 Task: Check the sale-to-list ratio of golf in the last 5 years.
Action: Mouse moved to (774, 181)
Screenshot: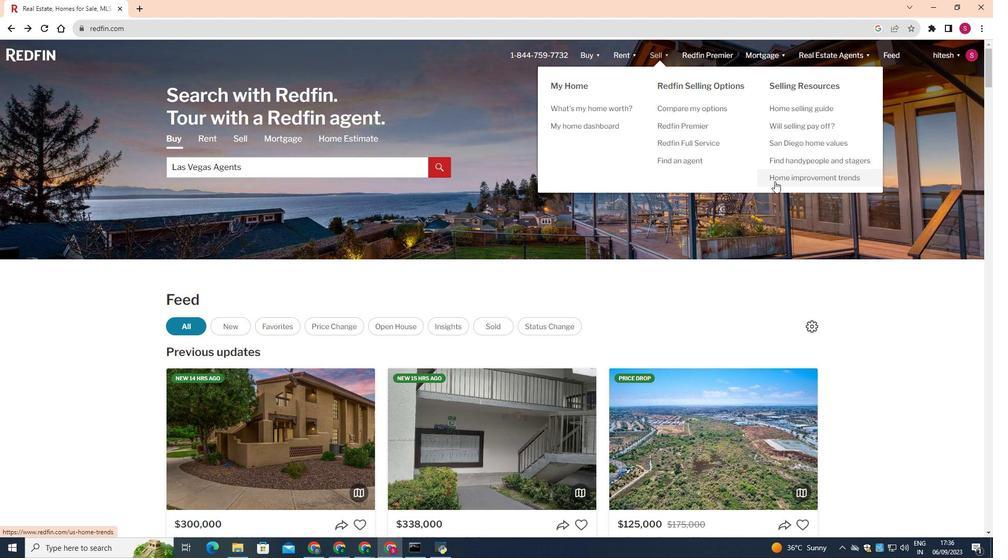
Action: Mouse pressed left at (774, 181)
Screenshot: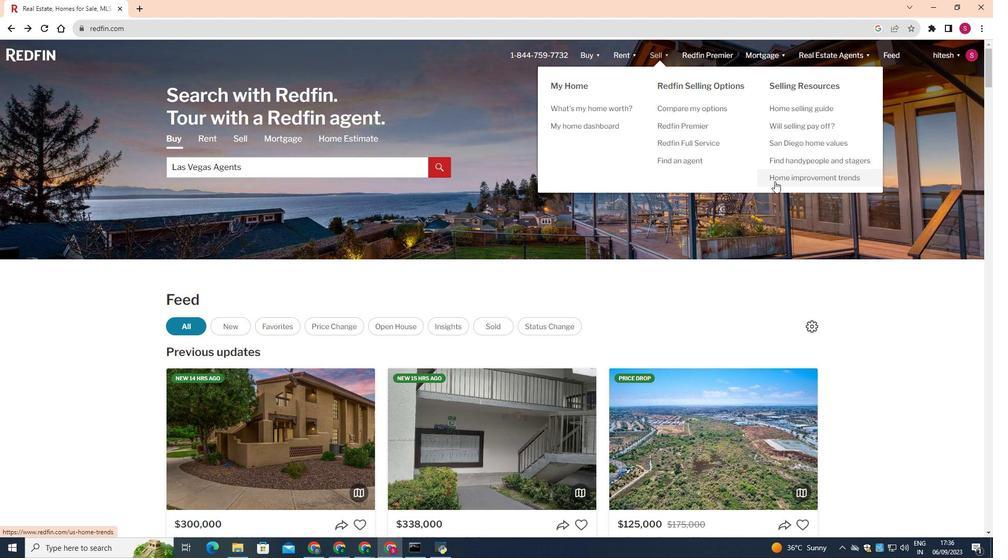 
Action: Mouse moved to (253, 199)
Screenshot: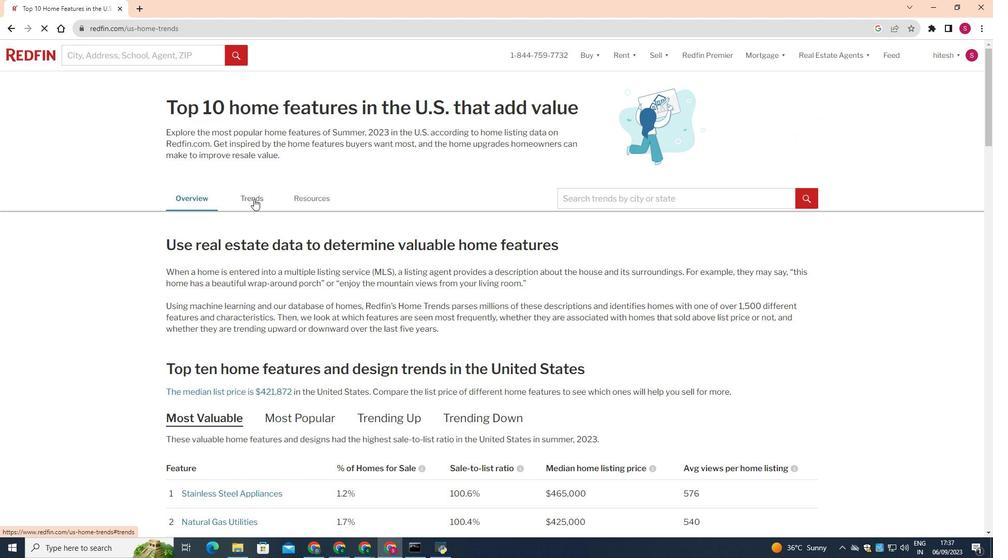 
Action: Mouse pressed left at (253, 199)
Screenshot: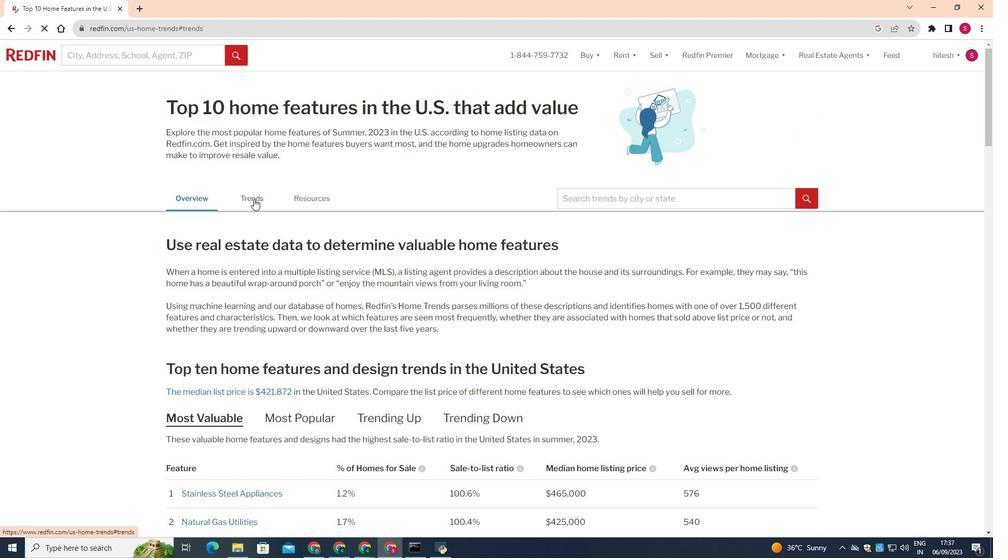 
Action: Mouse moved to (316, 245)
Screenshot: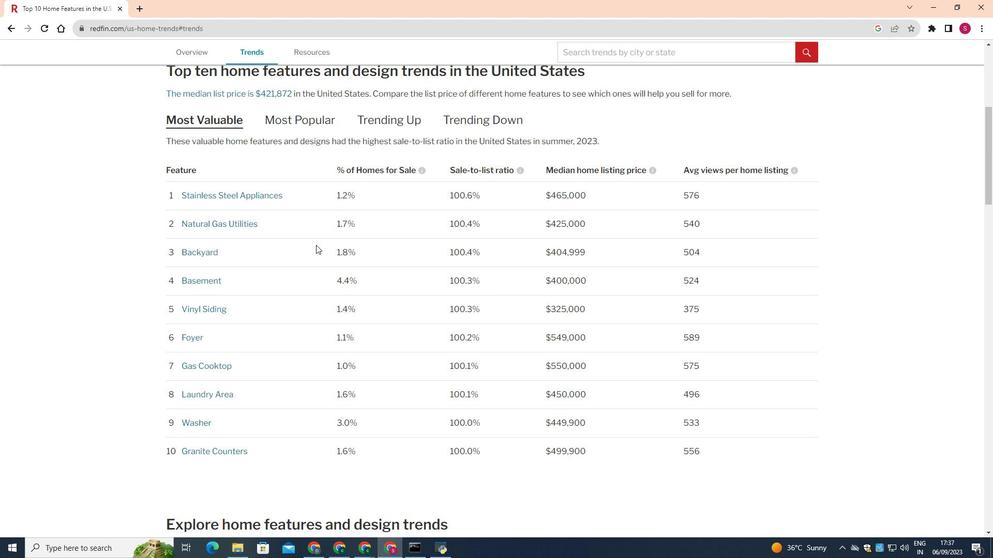
Action: Mouse scrolled (316, 244) with delta (0, 0)
Screenshot: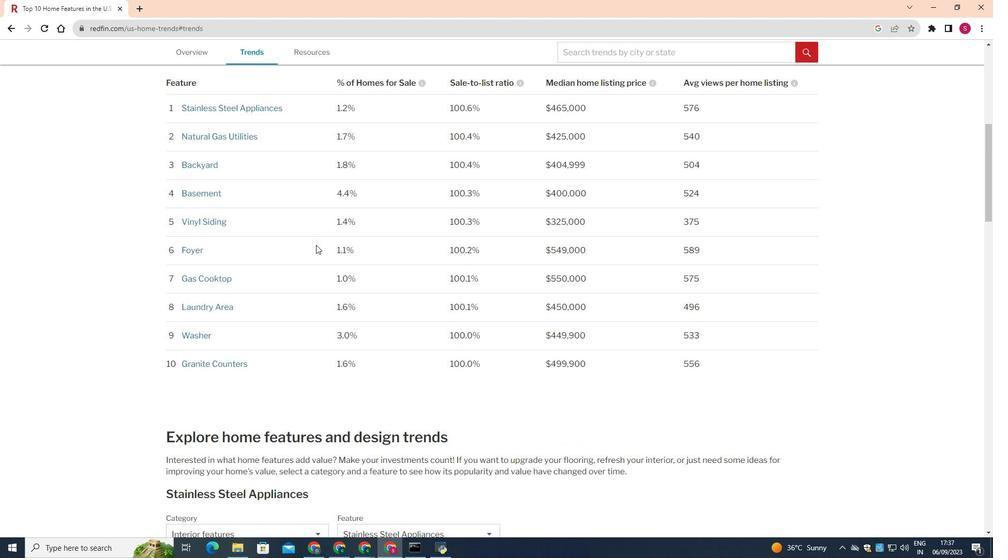 
Action: Mouse scrolled (316, 244) with delta (0, 0)
Screenshot: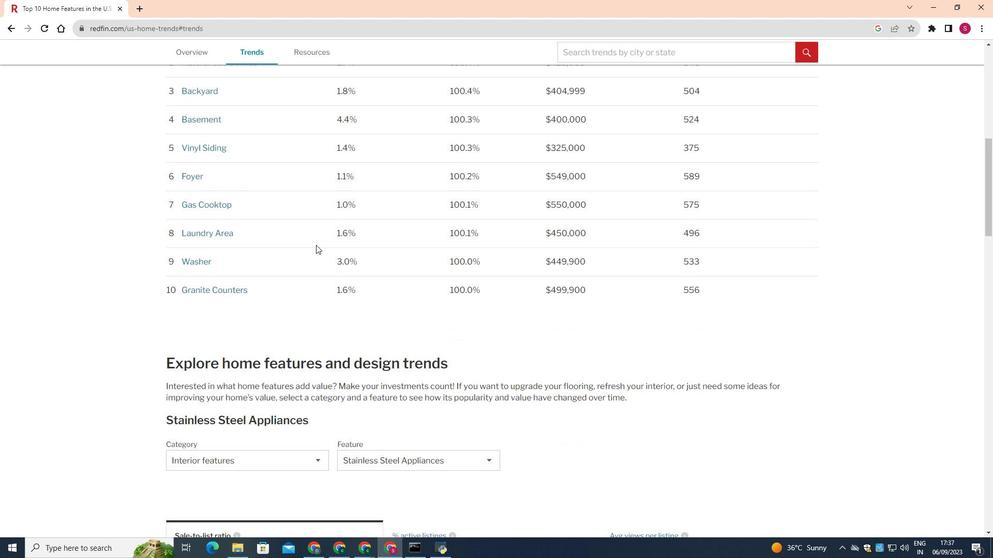 
Action: Mouse scrolled (316, 244) with delta (0, 0)
Screenshot: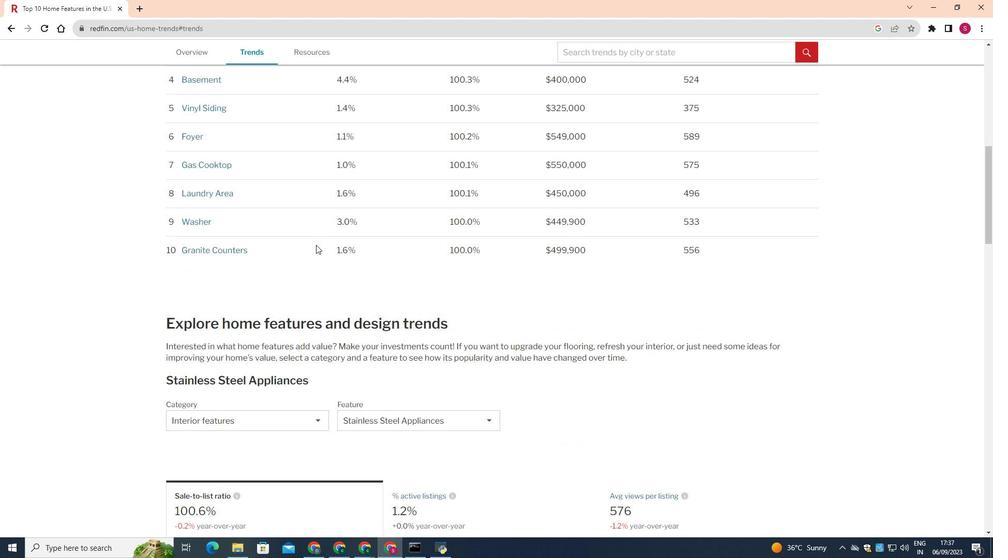 
Action: Mouse scrolled (316, 244) with delta (0, 0)
Screenshot: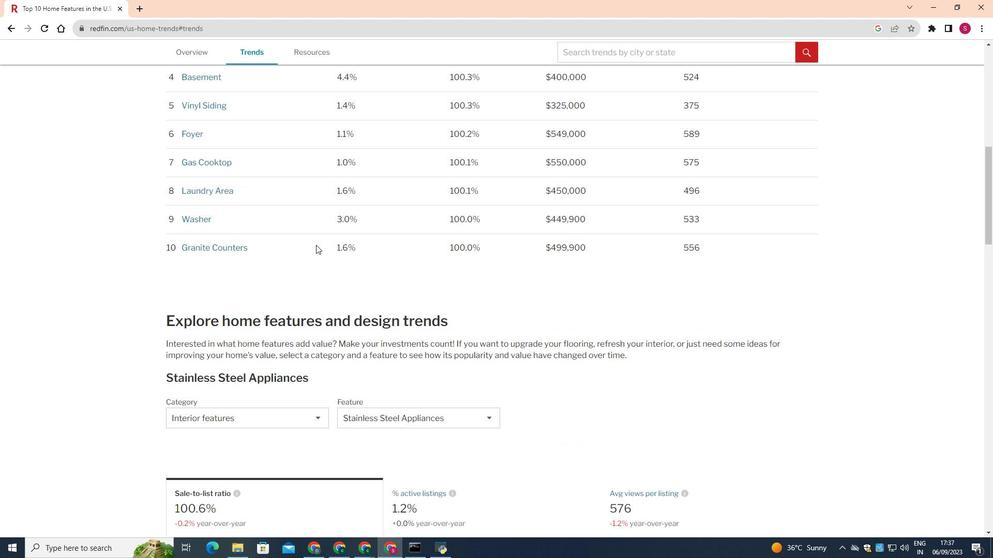 
Action: Mouse scrolled (316, 244) with delta (0, 0)
Screenshot: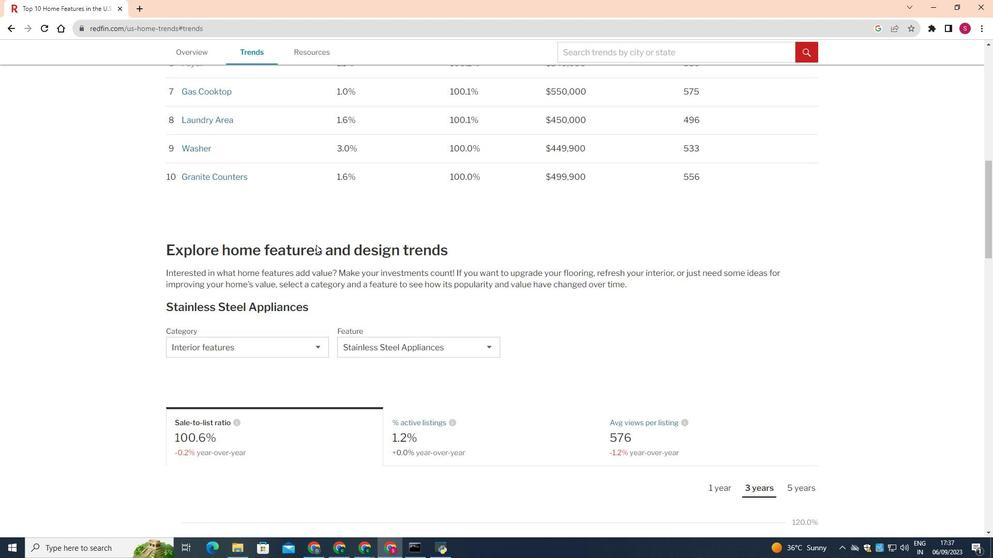 
Action: Mouse scrolled (316, 244) with delta (0, 0)
Screenshot: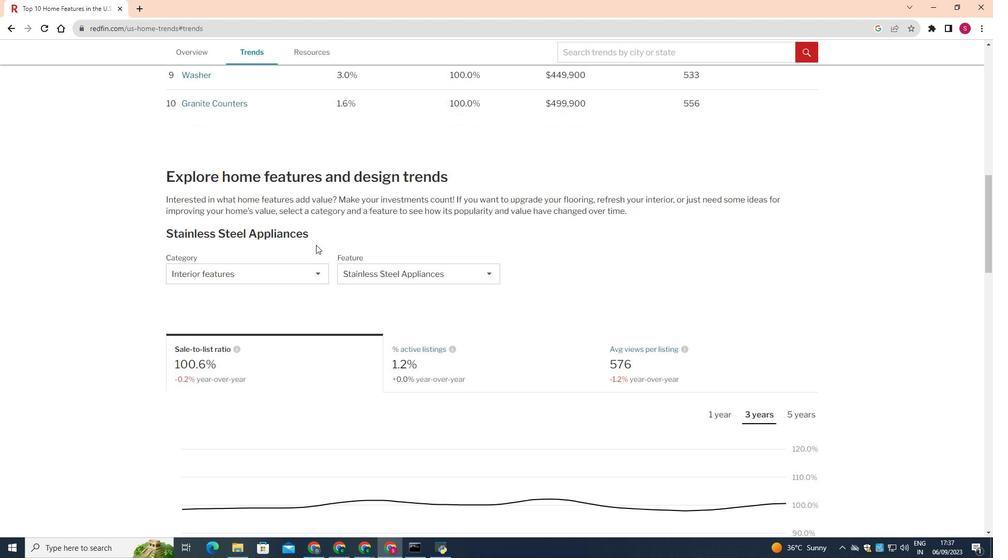 
Action: Mouse scrolled (316, 244) with delta (0, 0)
Screenshot: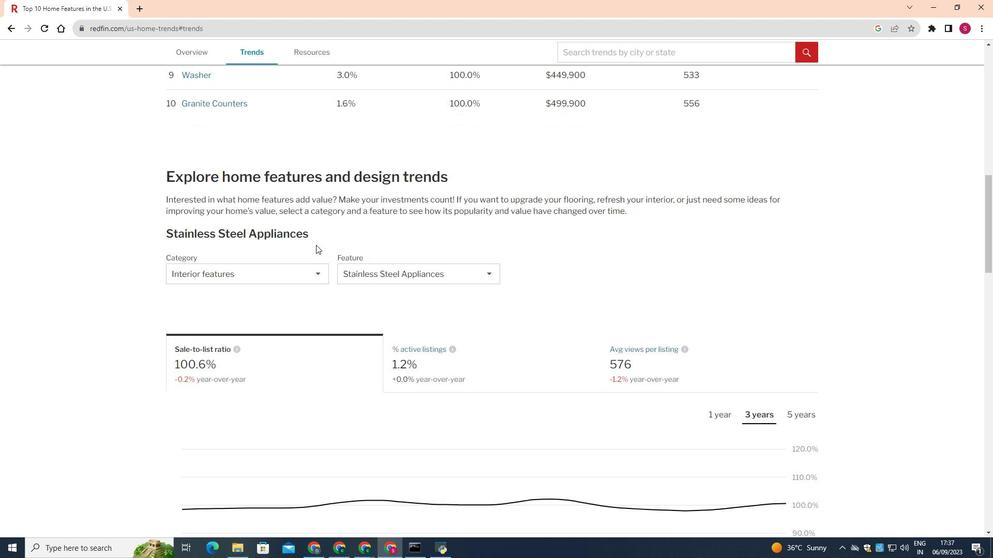 
Action: Mouse moved to (247, 258)
Screenshot: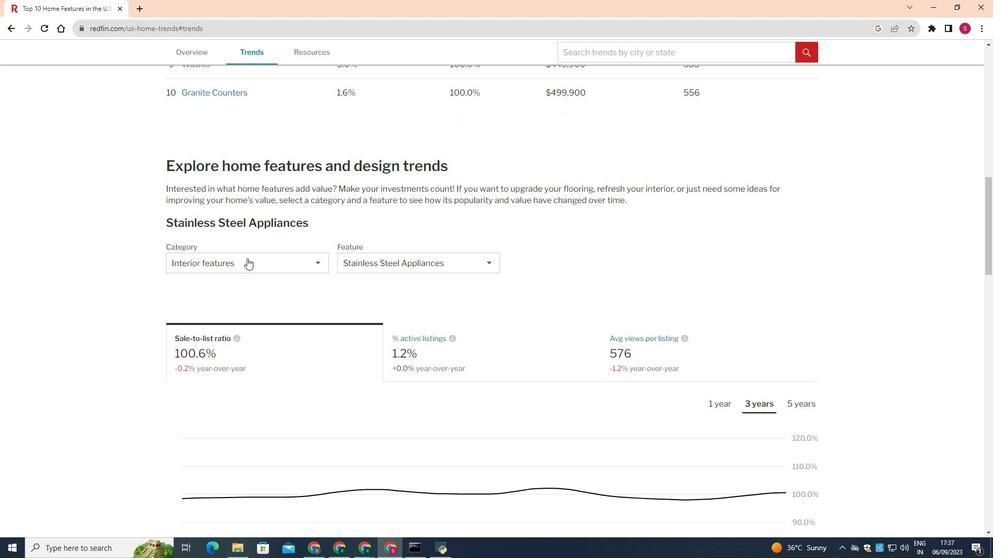 
Action: Mouse pressed left at (247, 258)
Screenshot: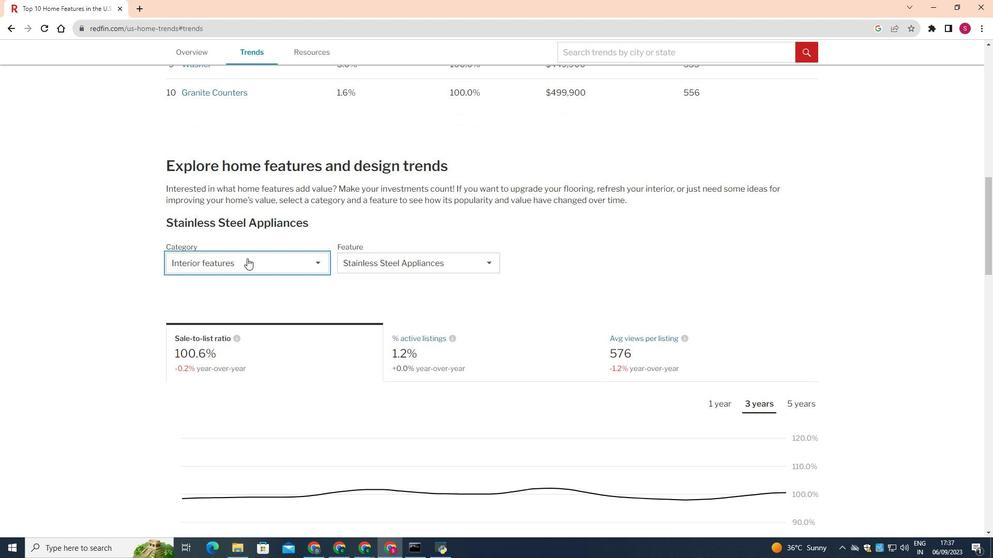 
Action: Mouse moved to (236, 279)
Screenshot: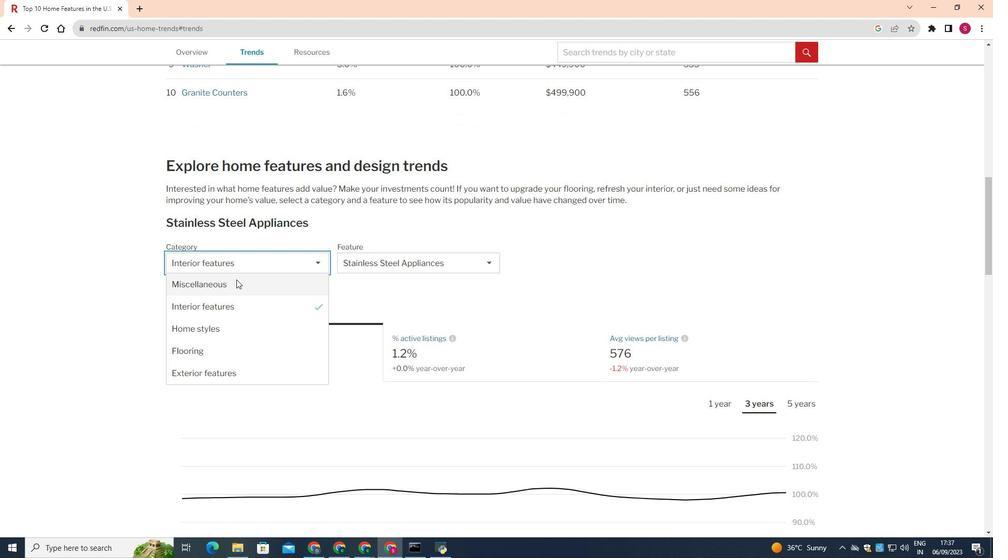 
Action: Mouse pressed left at (236, 279)
Screenshot: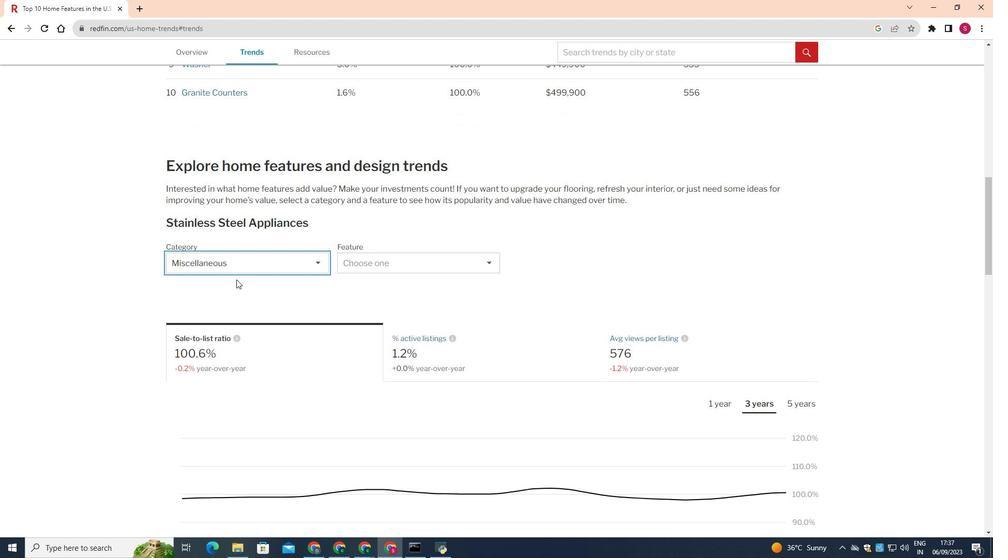 
Action: Mouse moved to (353, 267)
Screenshot: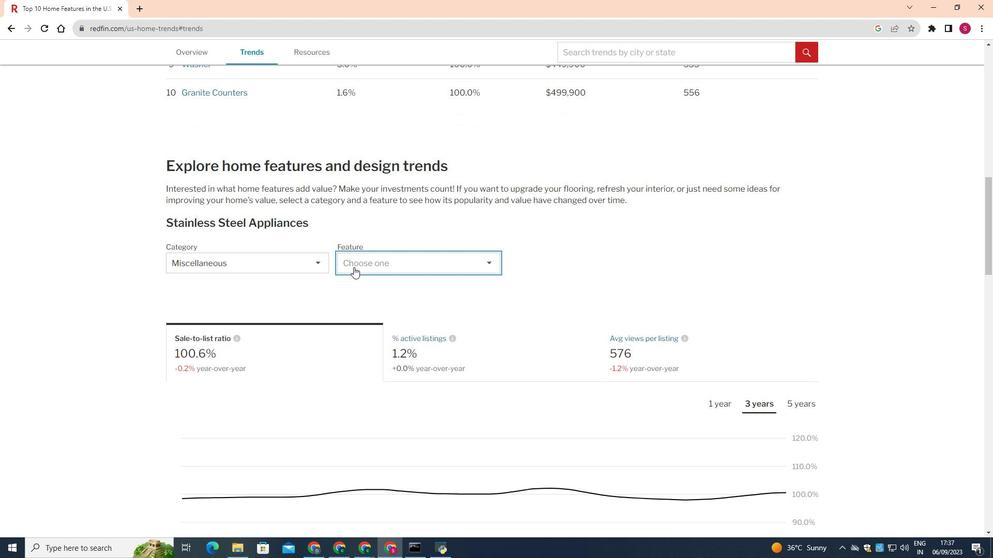 
Action: Mouse pressed left at (353, 267)
Screenshot: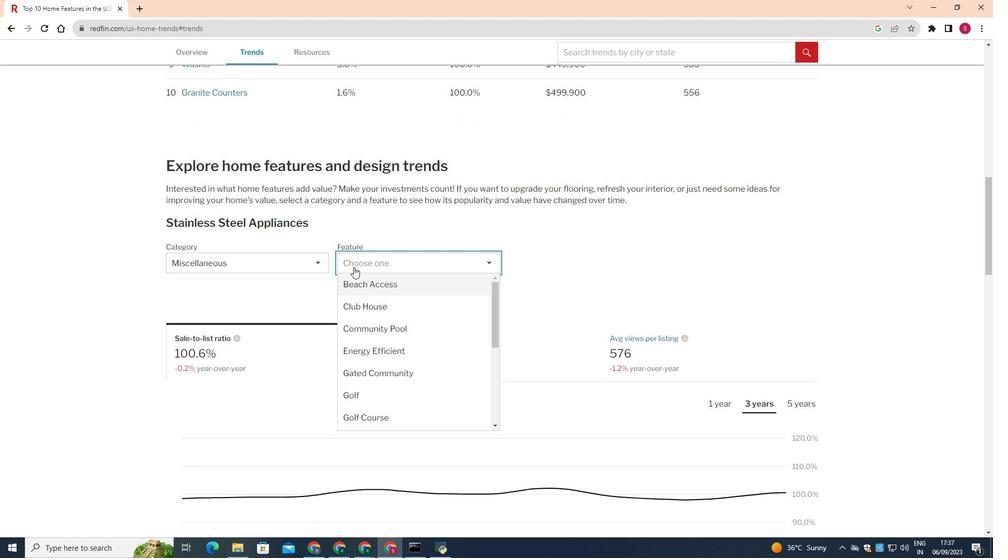 
Action: Mouse moved to (368, 395)
Screenshot: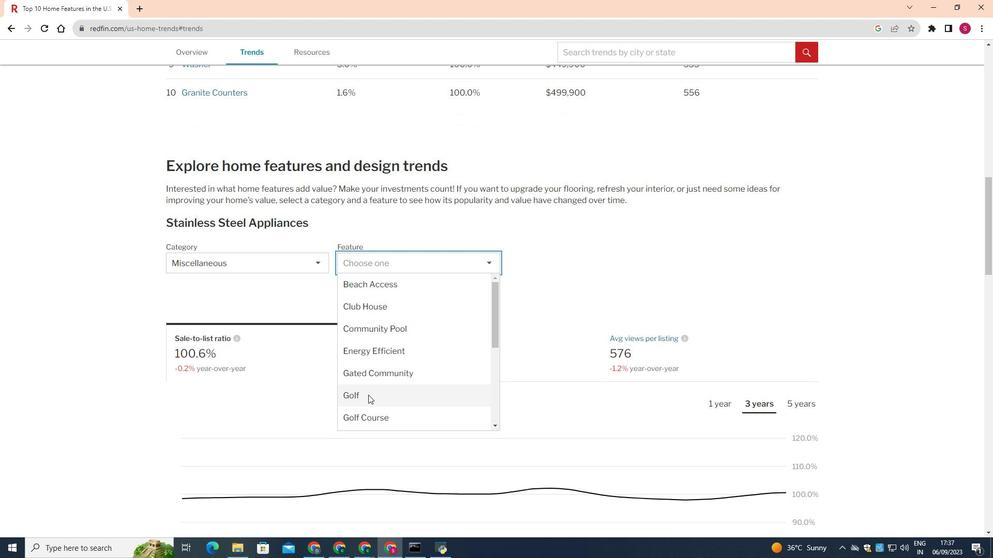 
Action: Mouse pressed left at (368, 395)
Screenshot: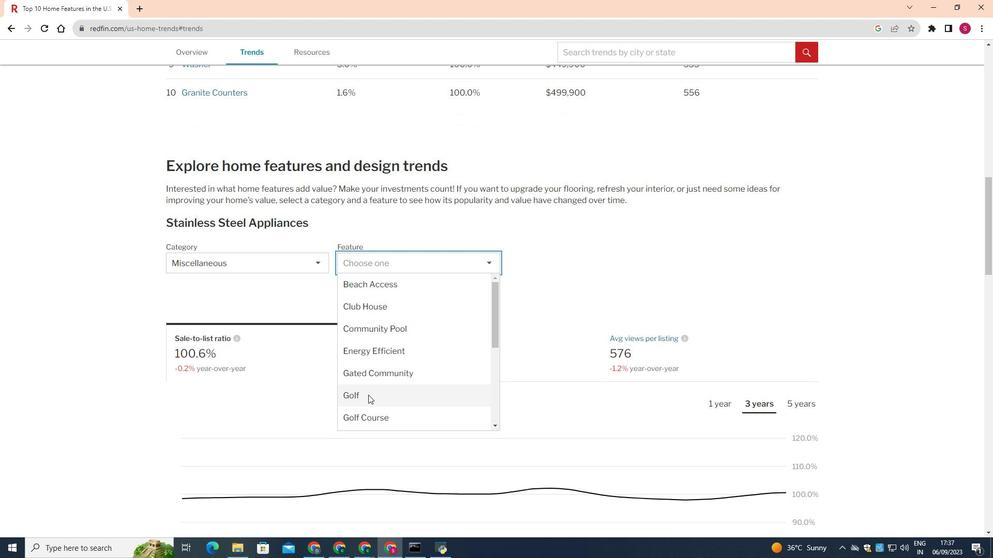 
Action: Mouse moved to (280, 330)
Screenshot: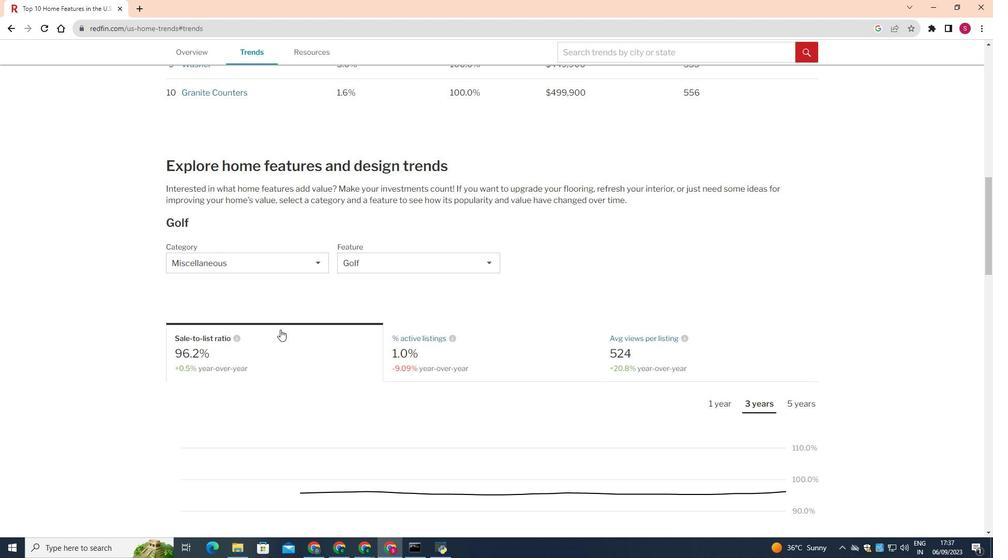 
Action: Mouse pressed left at (280, 330)
Screenshot: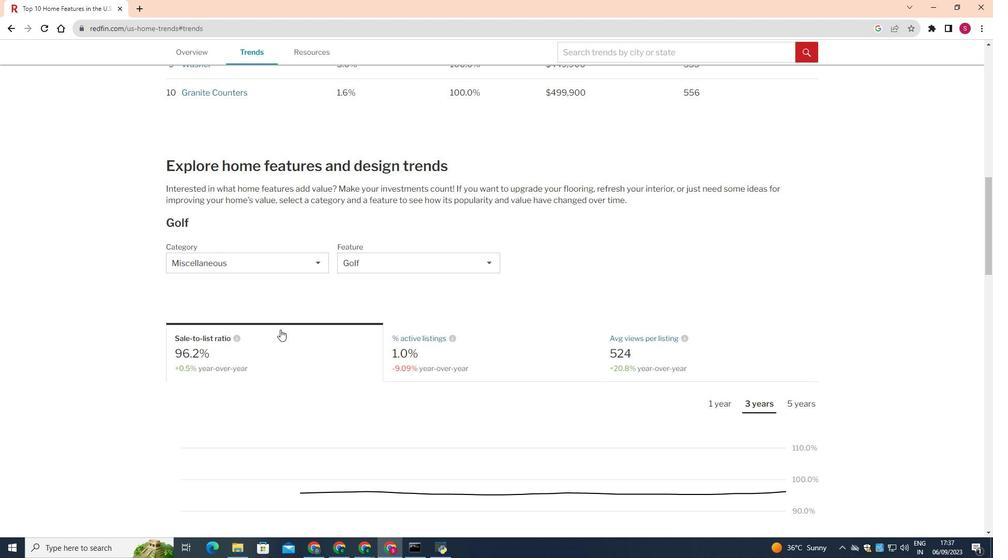 
Action: Mouse moved to (806, 405)
Screenshot: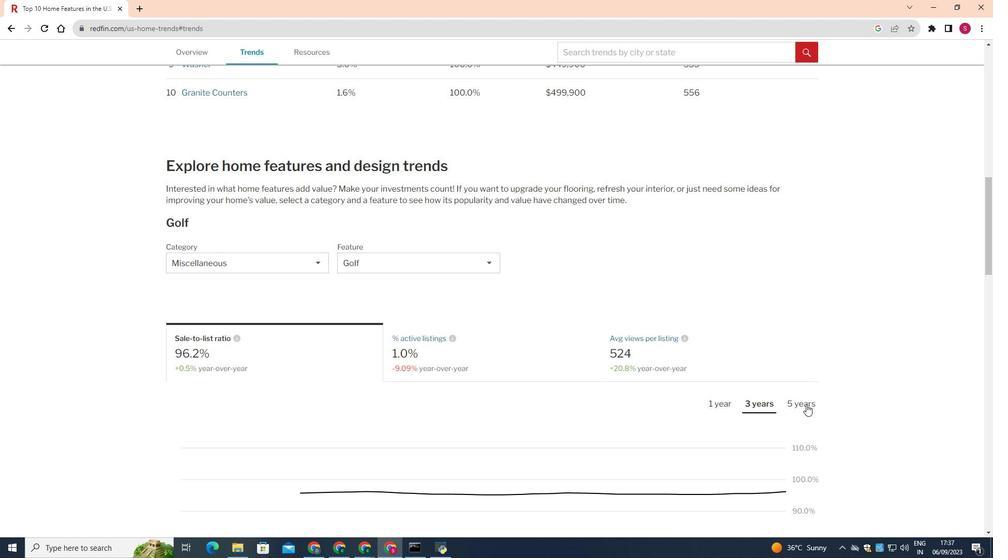 
Action: Mouse pressed left at (806, 405)
Screenshot: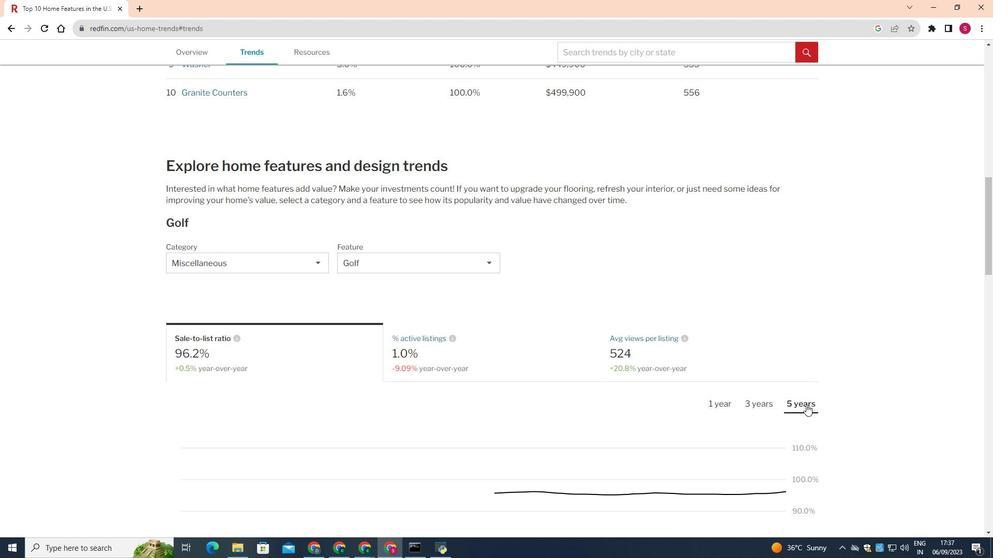 
Action: Mouse moved to (647, 345)
Screenshot: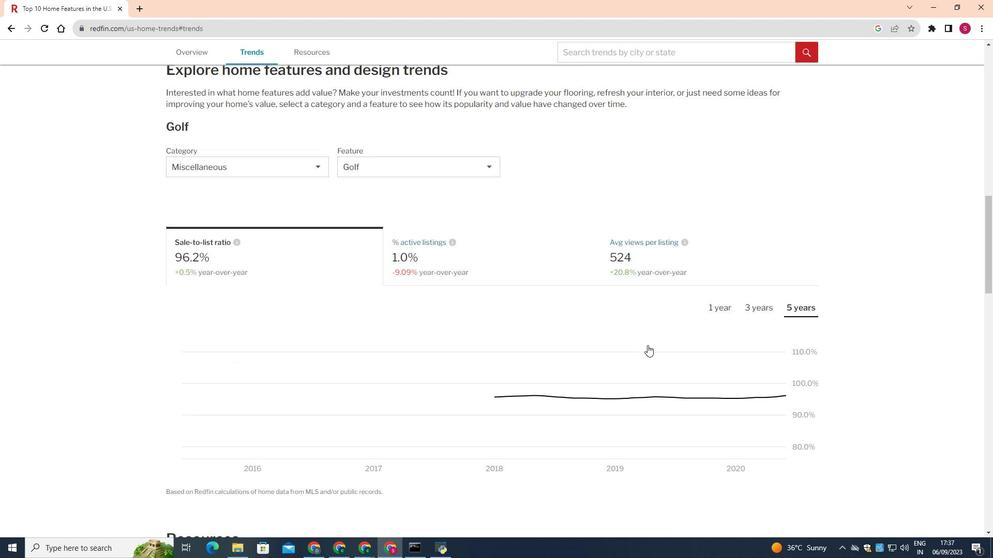 
Action: Mouse scrolled (647, 345) with delta (0, 0)
Screenshot: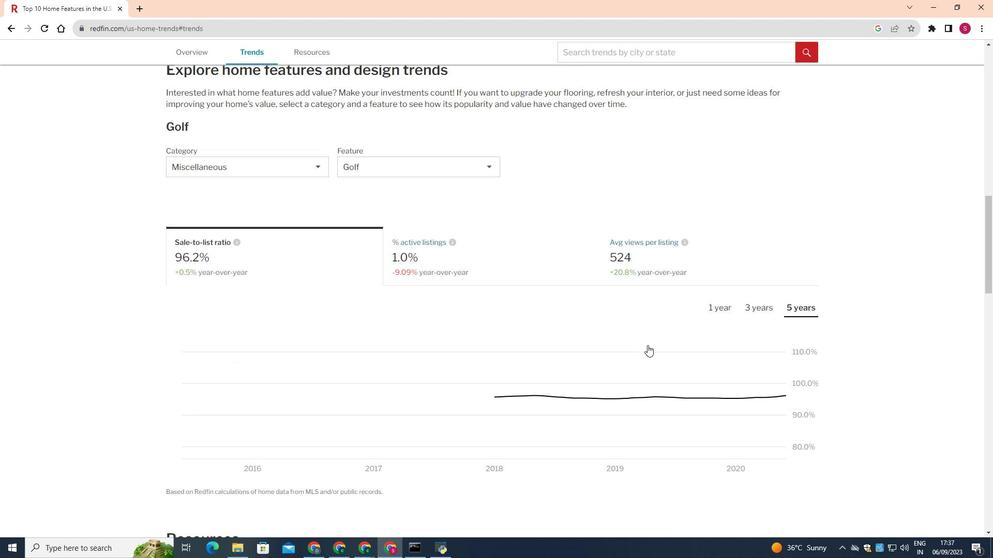 
Action: Mouse scrolled (647, 345) with delta (0, 0)
Screenshot: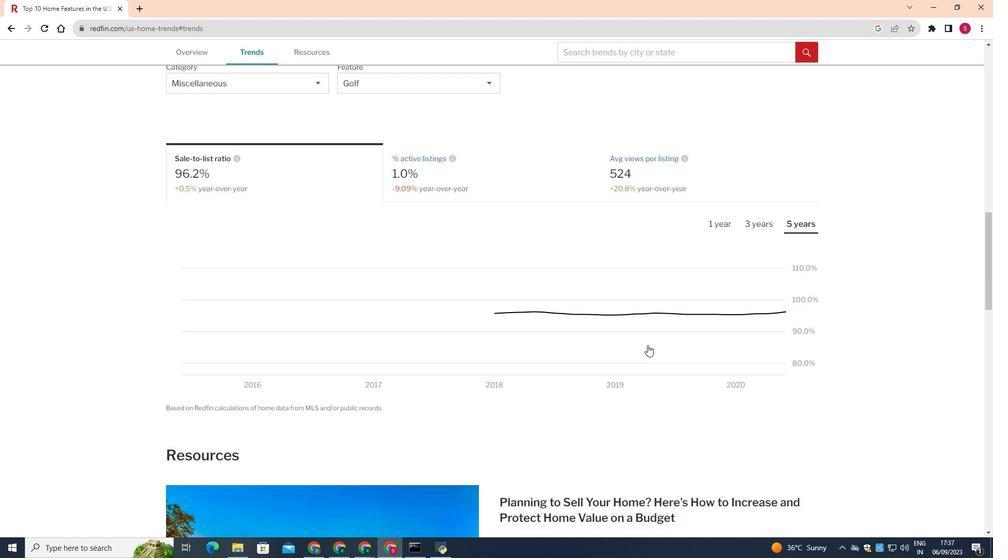
Action: Mouse scrolled (647, 345) with delta (0, 0)
Screenshot: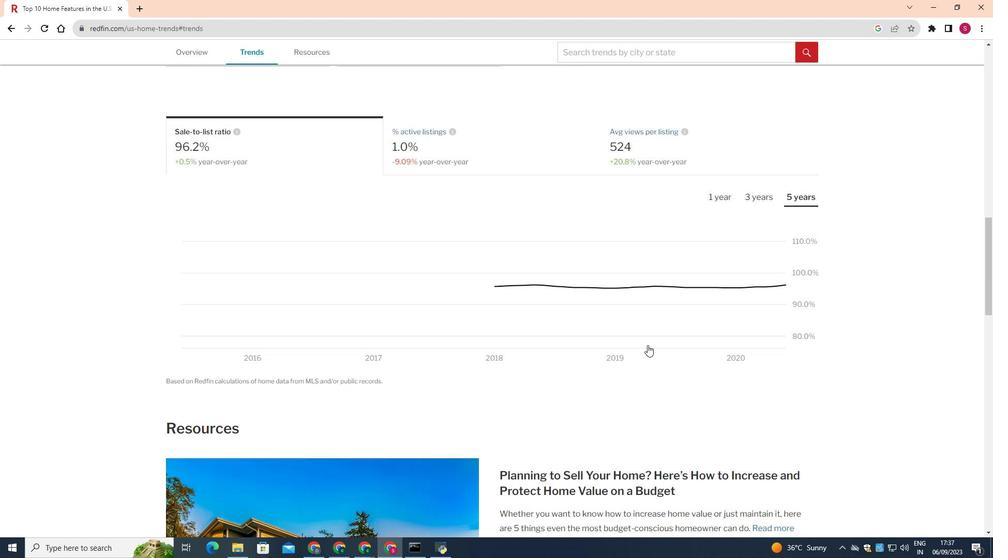 
Action: Mouse scrolled (647, 345) with delta (0, 0)
Screenshot: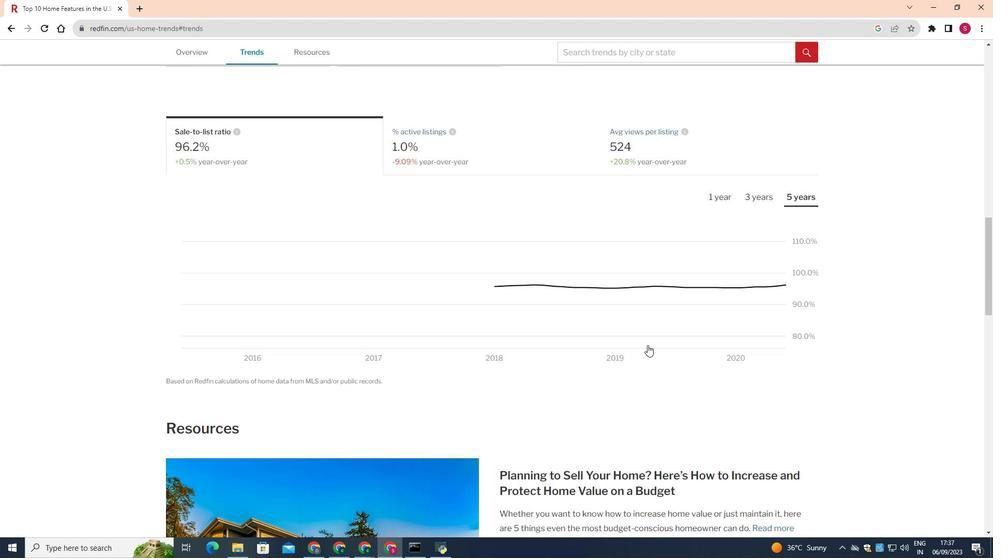 
Action: Mouse moved to (648, 345)
Screenshot: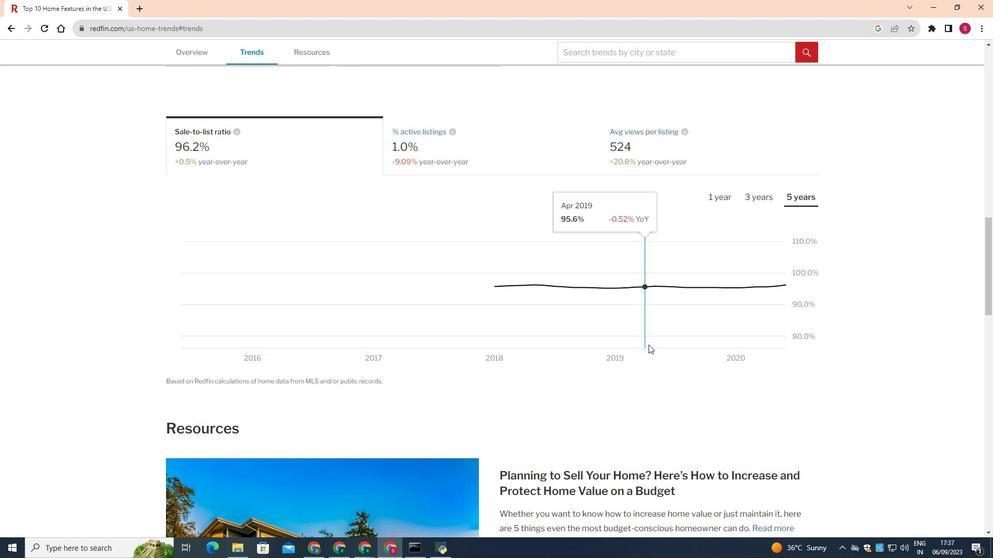
